 Task: In profile recomendations turn off in-app notifications.
Action: Mouse moved to (611, 54)
Screenshot: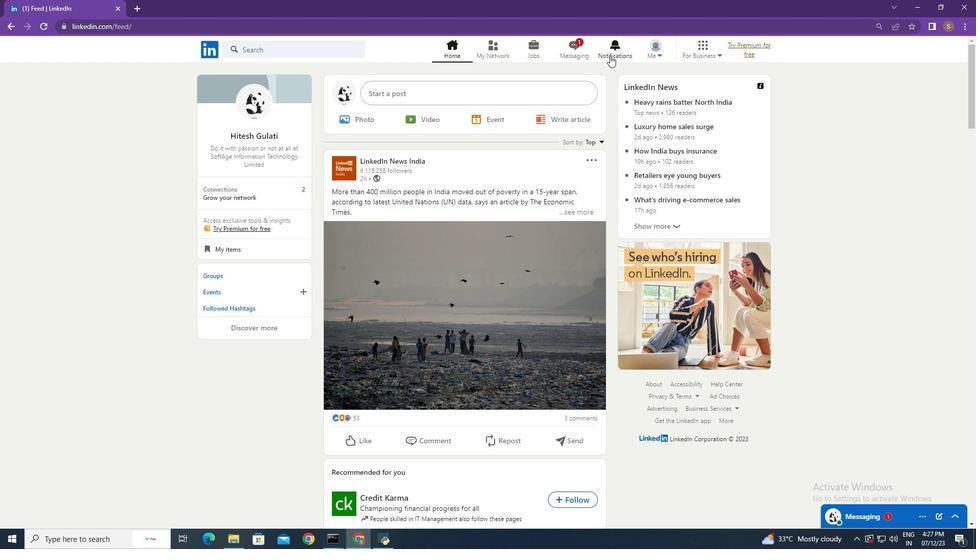 
Action: Mouse pressed left at (611, 54)
Screenshot: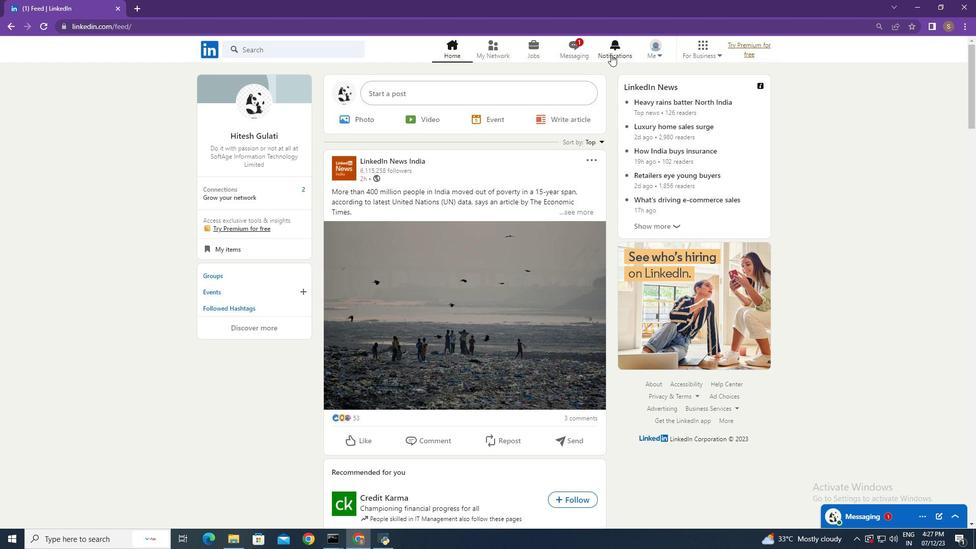 
Action: Mouse moved to (235, 118)
Screenshot: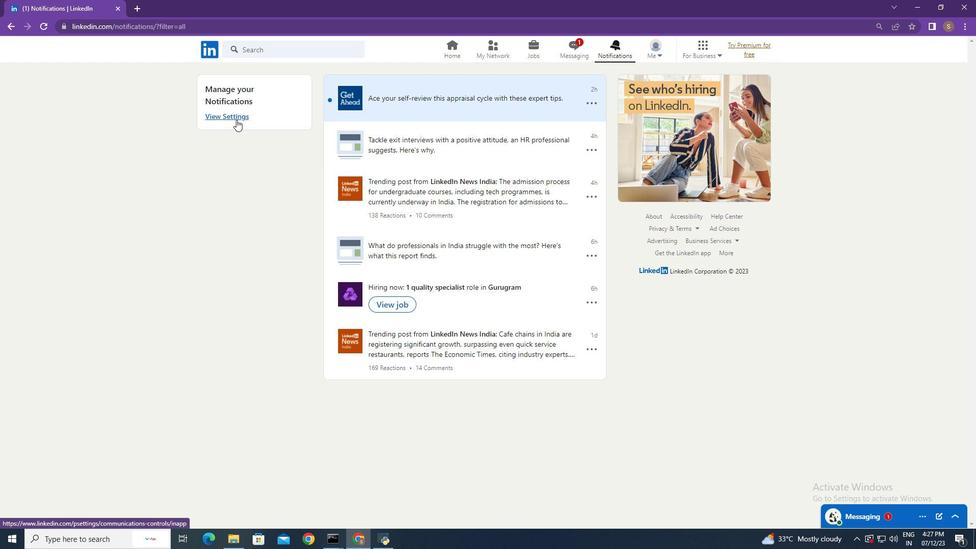 
Action: Mouse pressed left at (235, 118)
Screenshot: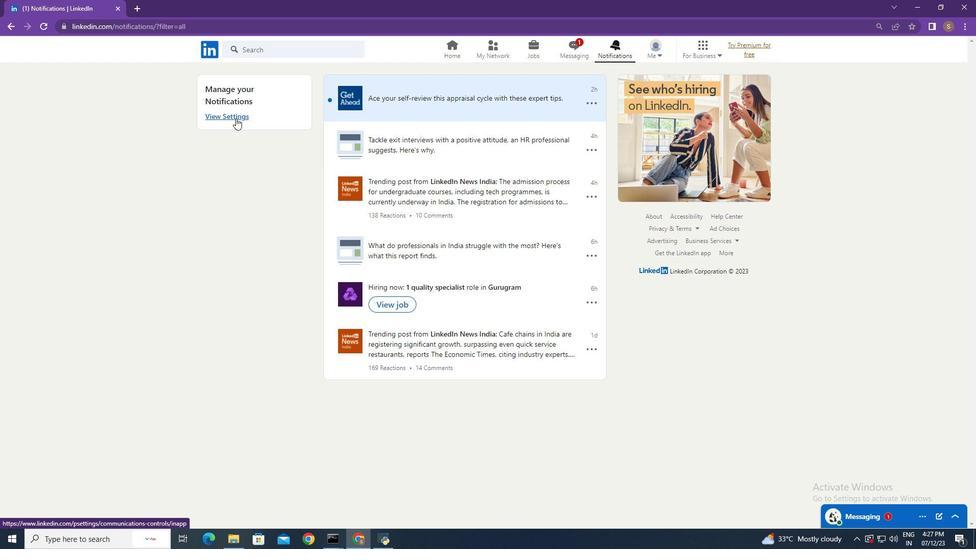 
Action: Mouse moved to (517, 392)
Screenshot: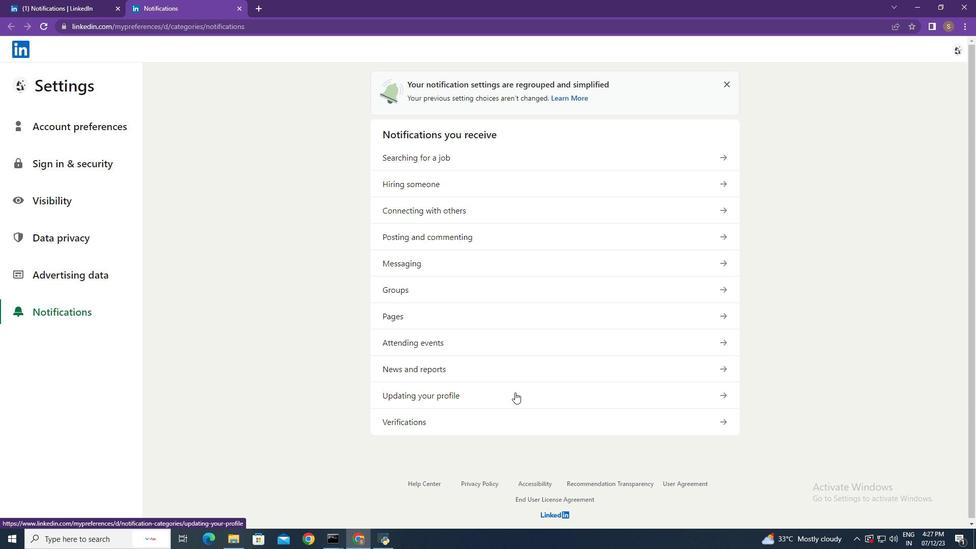 
Action: Mouse pressed left at (517, 392)
Screenshot: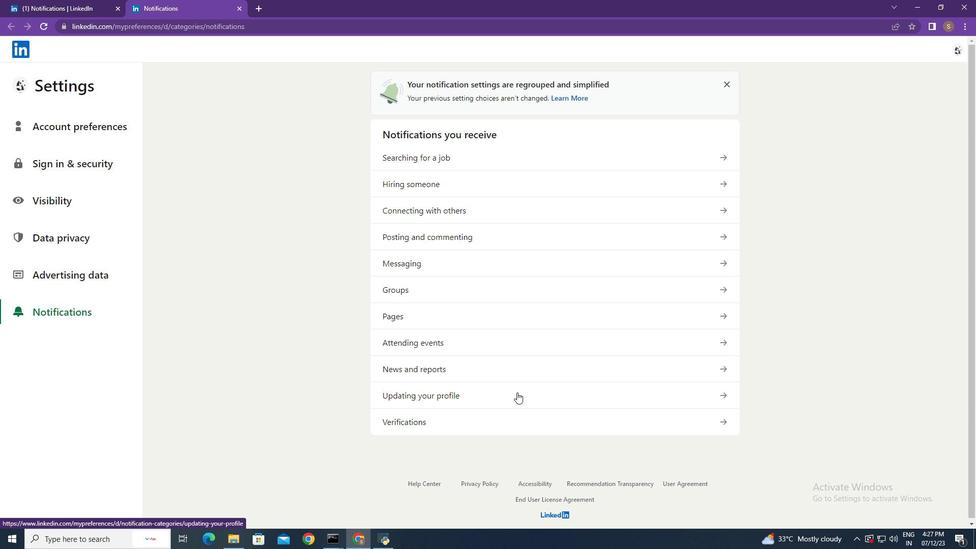 
Action: Mouse moved to (626, 153)
Screenshot: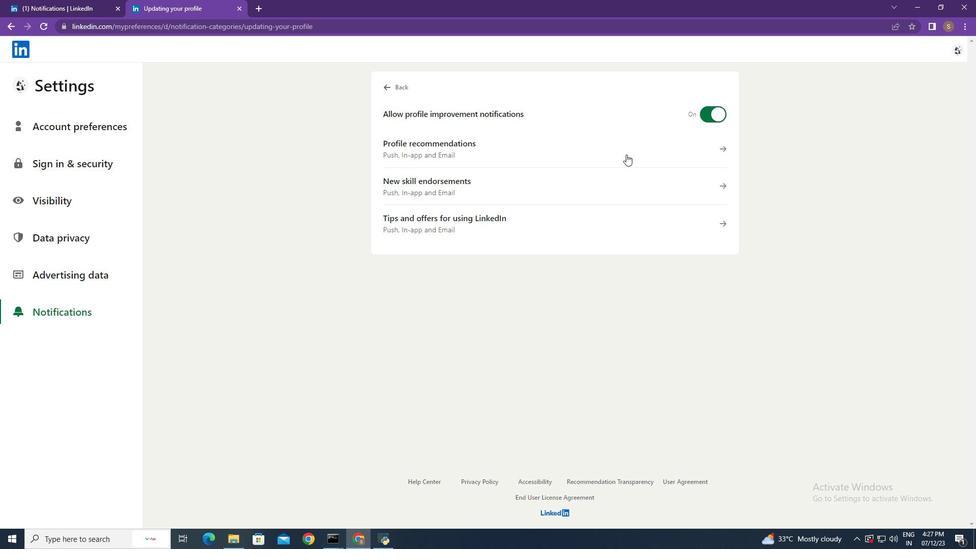 
Action: Mouse pressed left at (626, 153)
Screenshot: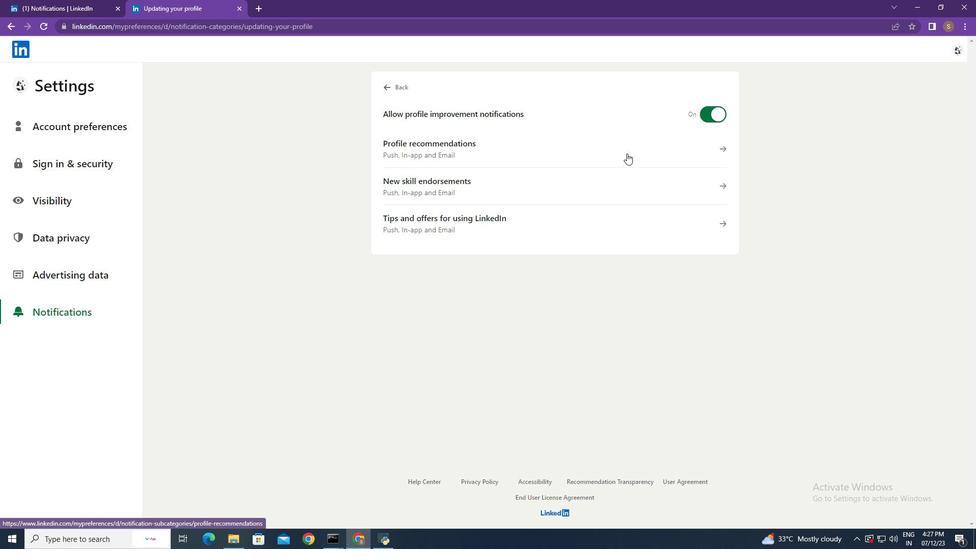 
Action: Mouse moved to (714, 171)
Screenshot: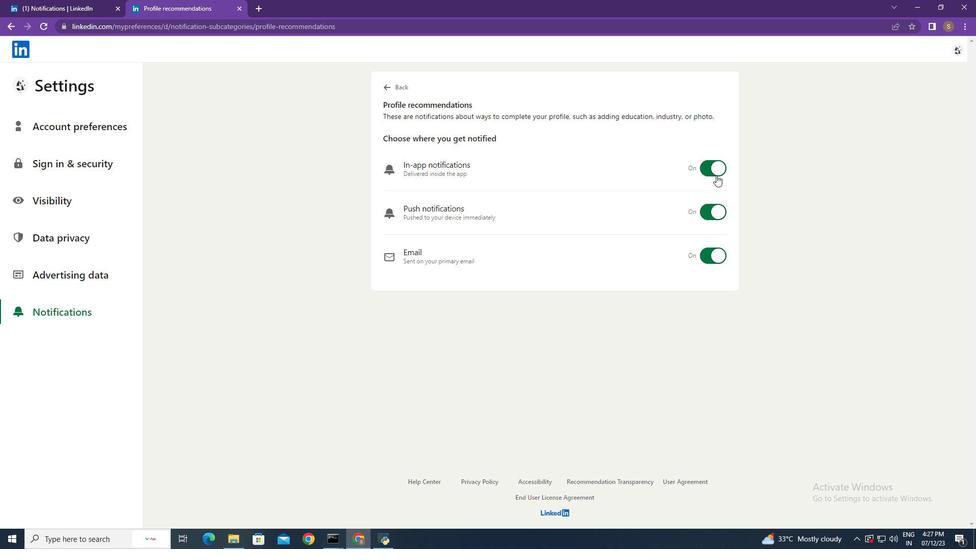 
Action: Mouse pressed left at (714, 171)
Screenshot: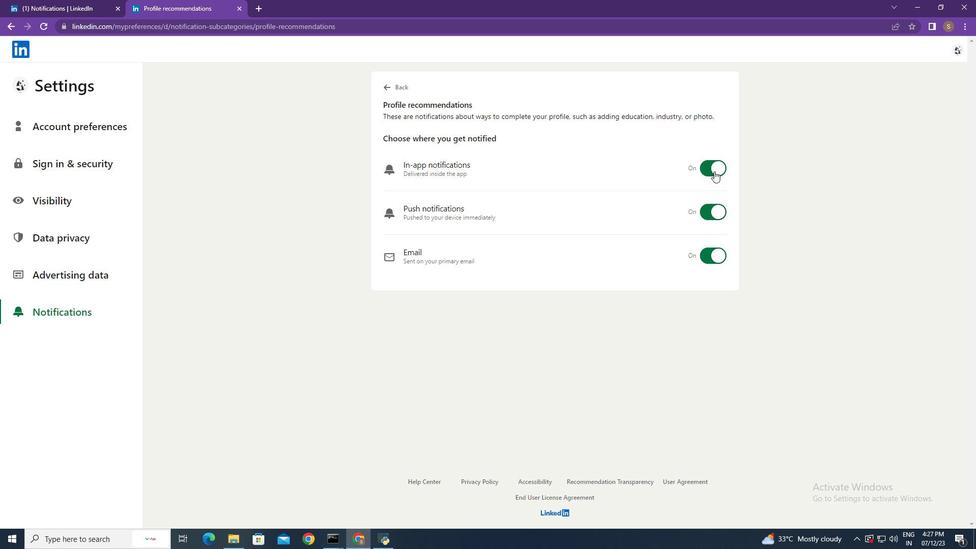 
Action: Mouse moved to (840, 167)
Screenshot: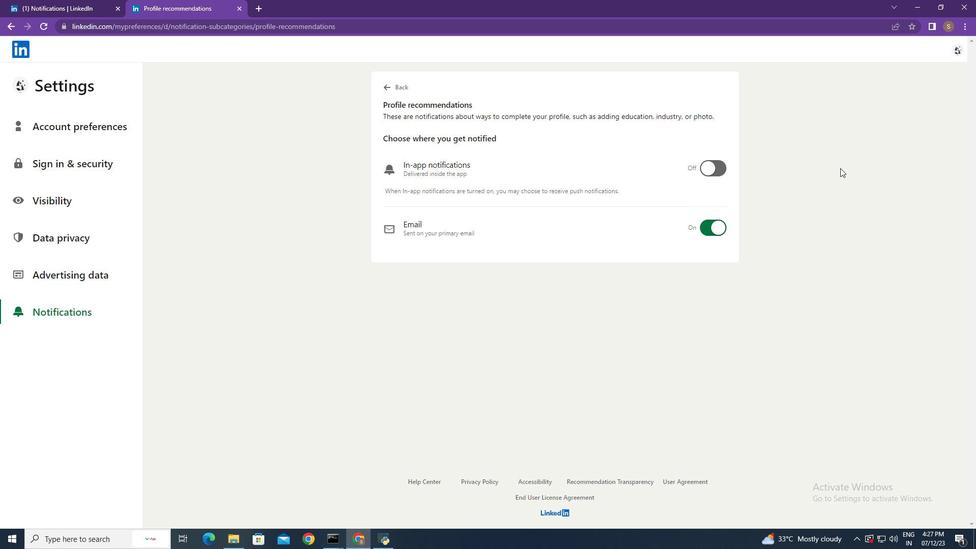 
